 Task: Create a sub task Gather and Analyse Requirements for the task  Create a new online platform for online music streaming in the project ApexTech , assign it to team member softage.4@softage.net and update the status of the sub task to  Off Track , set the priority of the sub task to High
Action: Mouse moved to (261, 441)
Screenshot: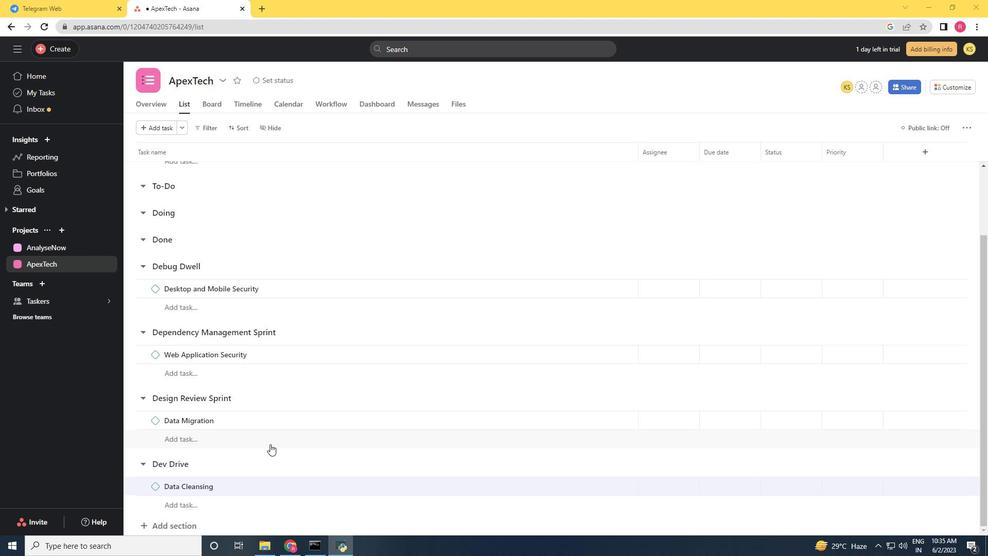 
Action: Mouse scrolled (261, 440) with delta (0, 0)
Screenshot: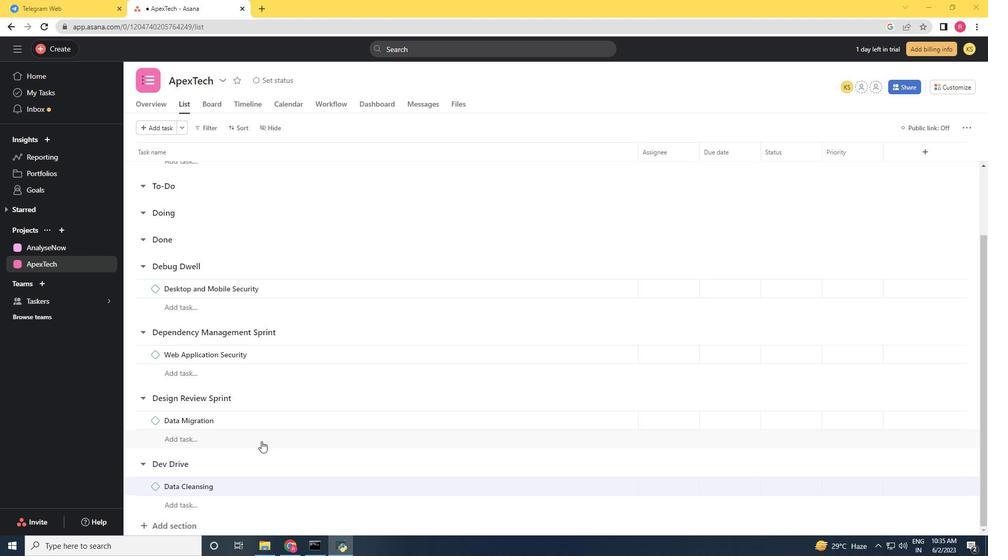 
Action: Mouse scrolled (261, 440) with delta (0, 0)
Screenshot: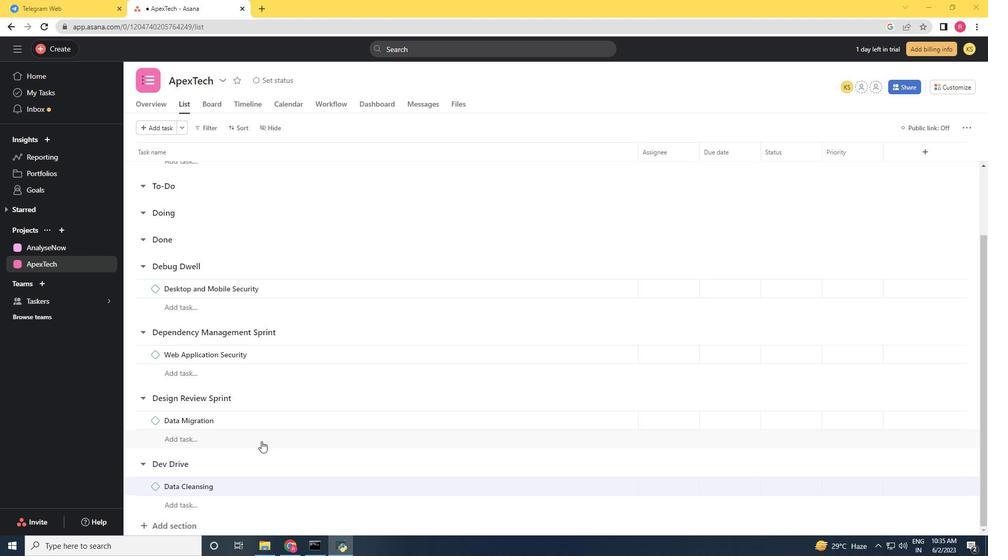 
Action: Mouse moved to (261, 440)
Screenshot: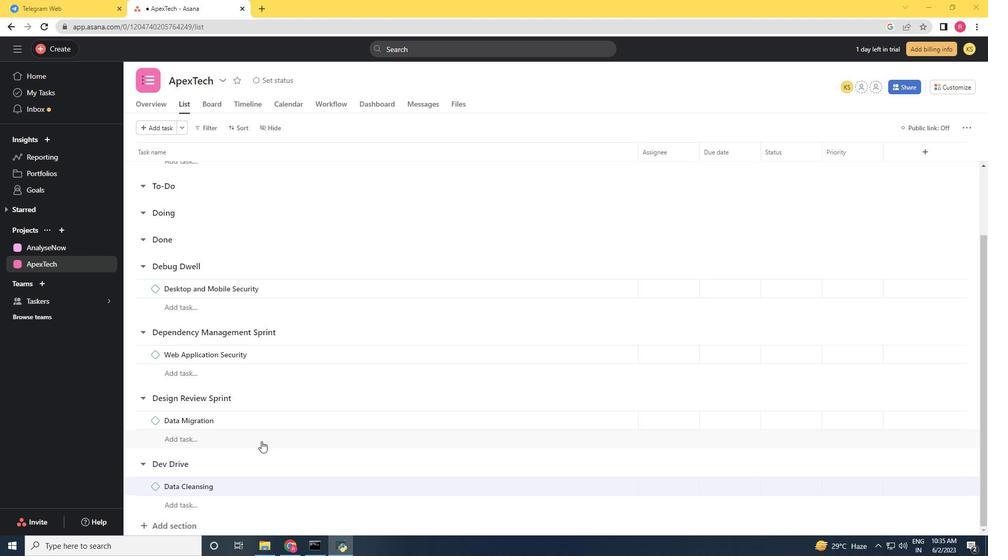 
Action: Mouse scrolled (261, 440) with delta (0, 0)
Screenshot: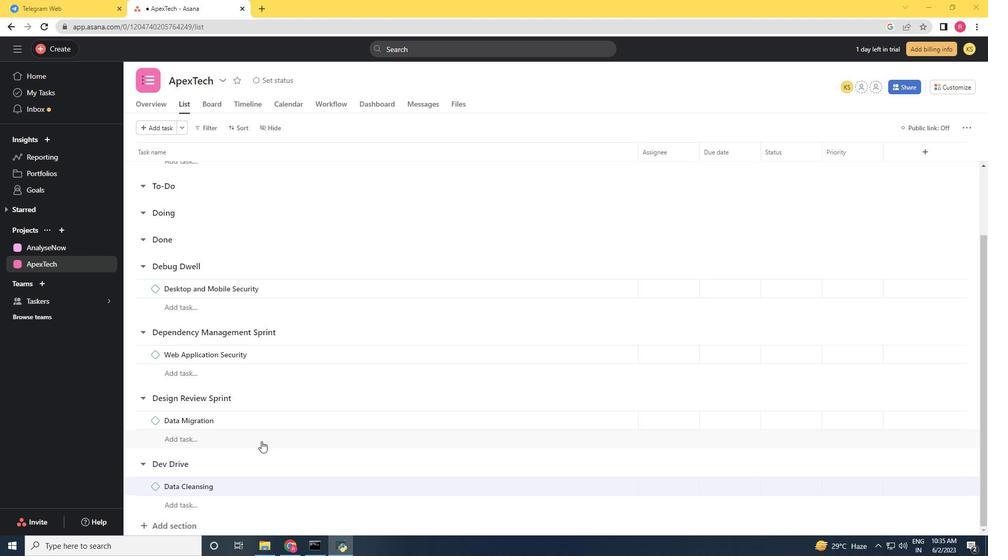 
Action: Mouse moved to (219, 327)
Screenshot: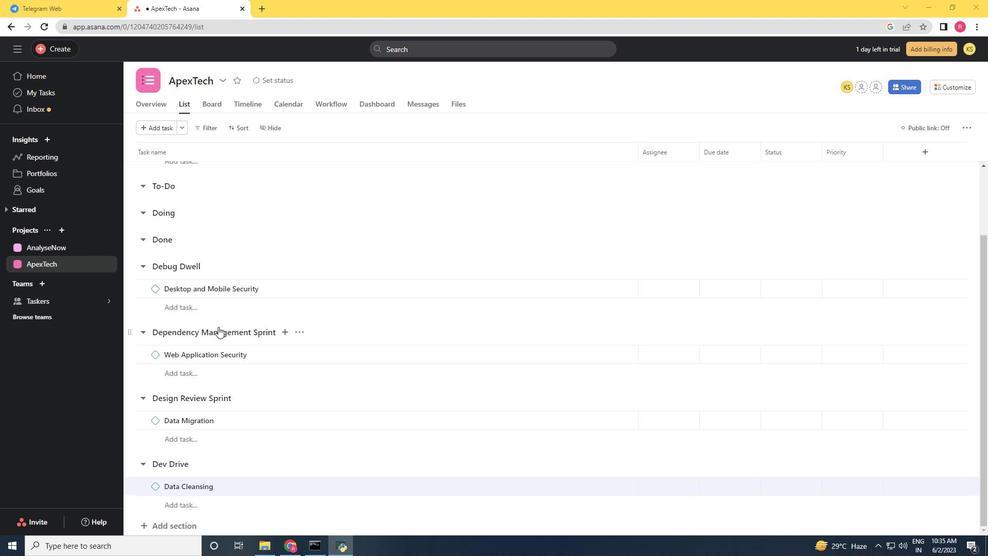 
Action: Mouse scrolled (219, 327) with delta (0, 0)
Screenshot: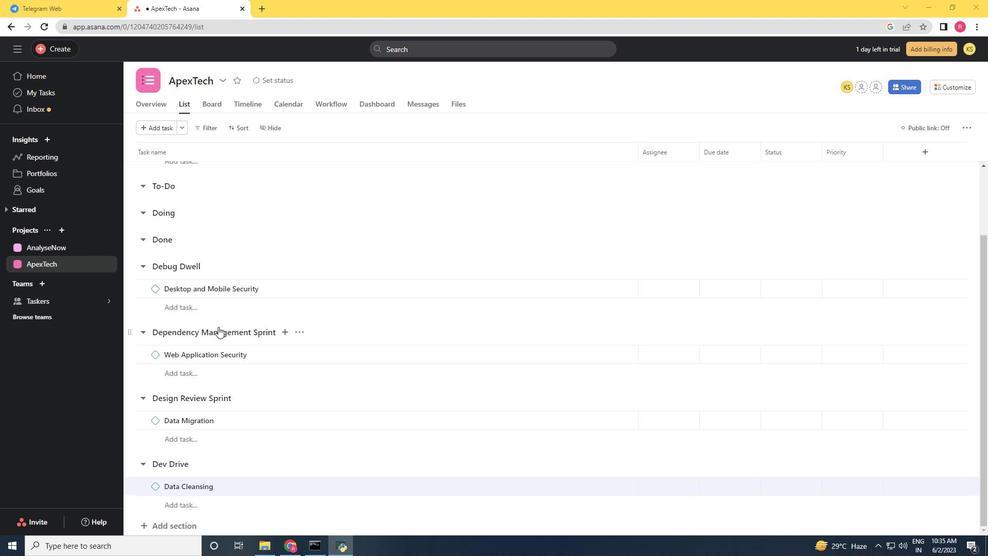 
Action: Mouse scrolled (219, 327) with delta (0, 0)
Screenshot: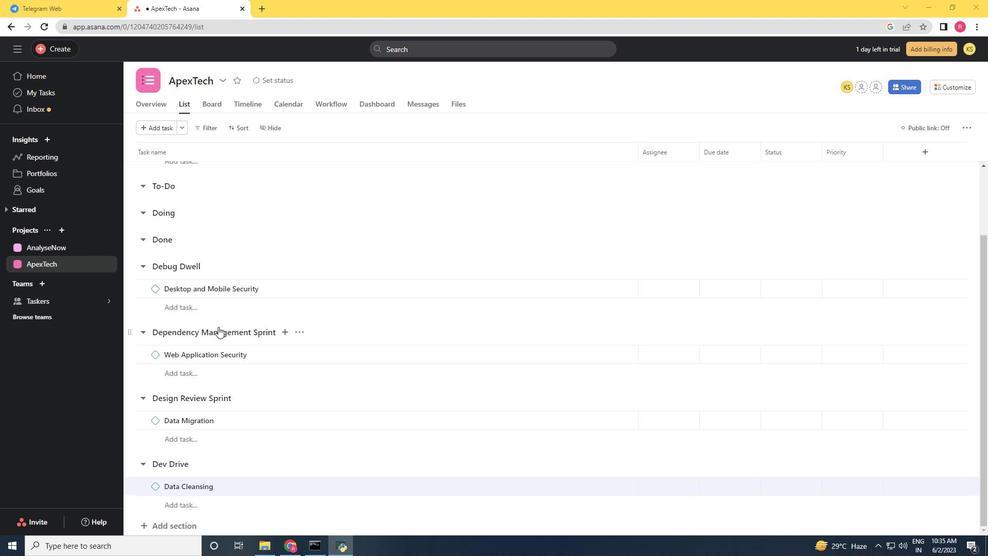 
Action: Mouse scrolled (219, 327) with delta (0, 0)
Screenshot: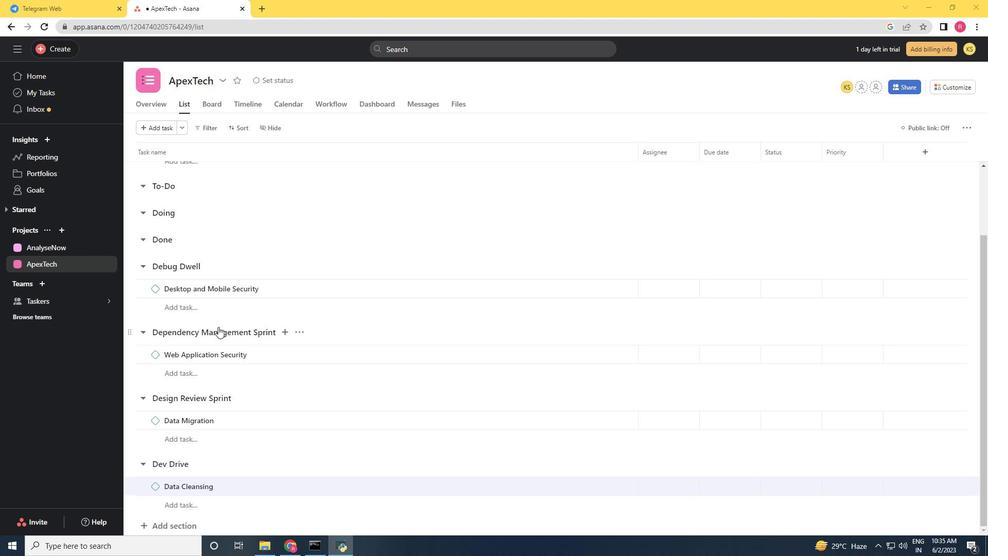 
Action: Mouse scrolled (219, 327) with delta (0, 0)
Screenshot: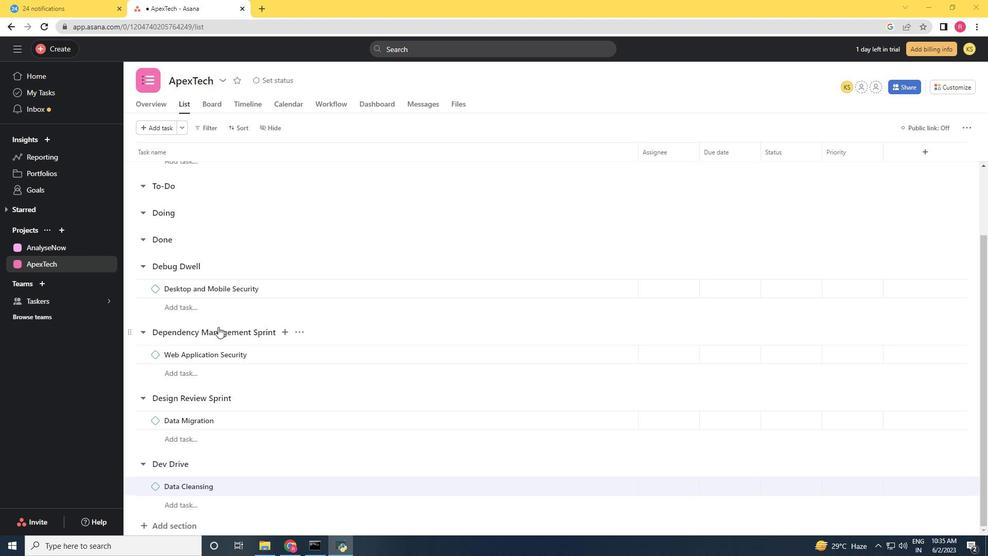 
Action: Mouse scrolled (219, 327) with delta (0, 0)
Screenshot: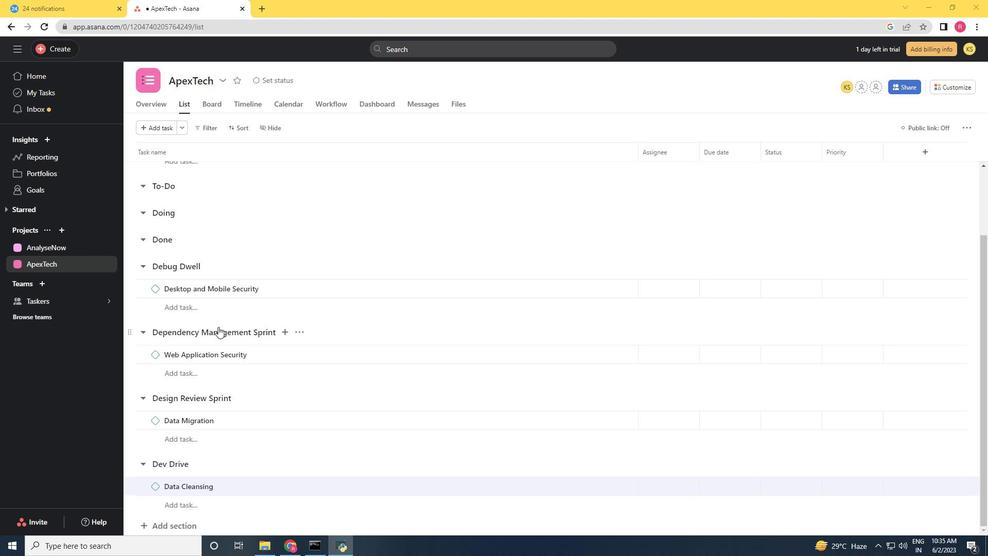 
Action: Mouse moved to (461, 222)
Screenshot: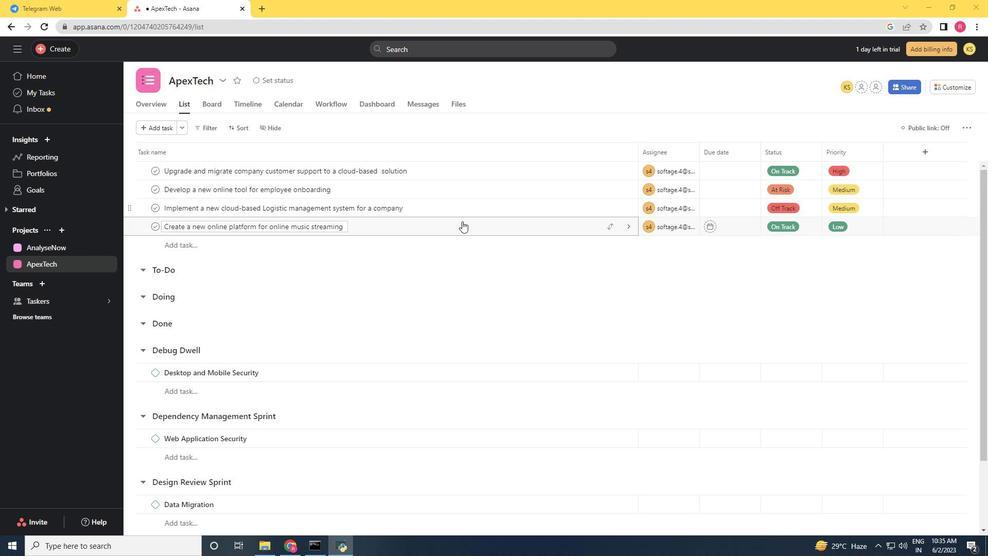 
Action: Mouse pressed left at (461, 222)
Screenshot: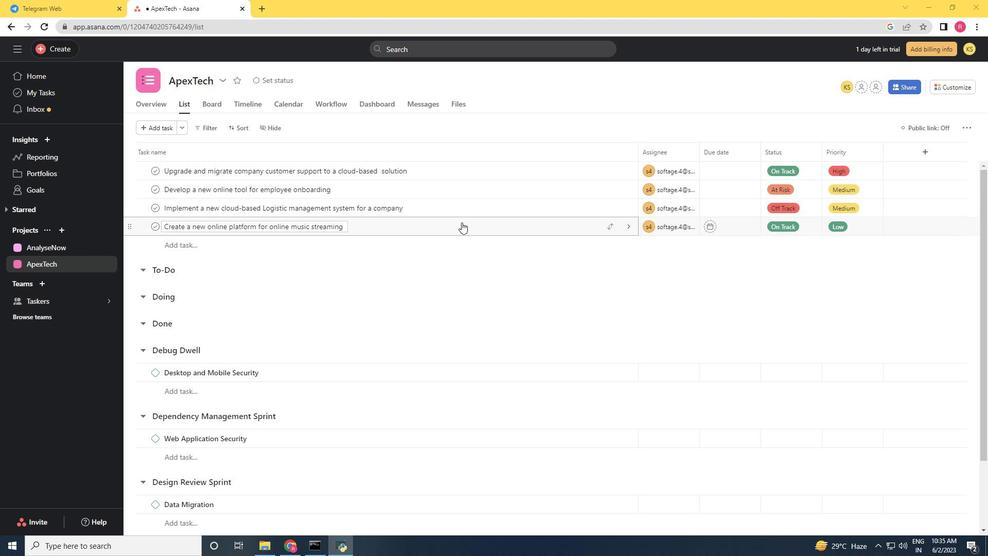 
Action: Mouse moved to (707, 295)
Screenshot: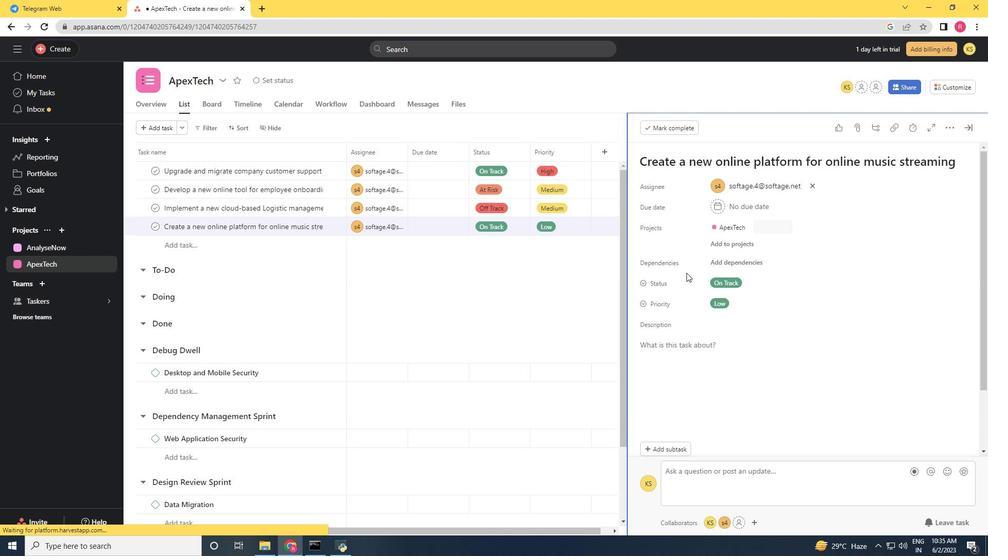 
Action: Mouse scrolled (707, 294) with delta (0, 0)
Screenshot: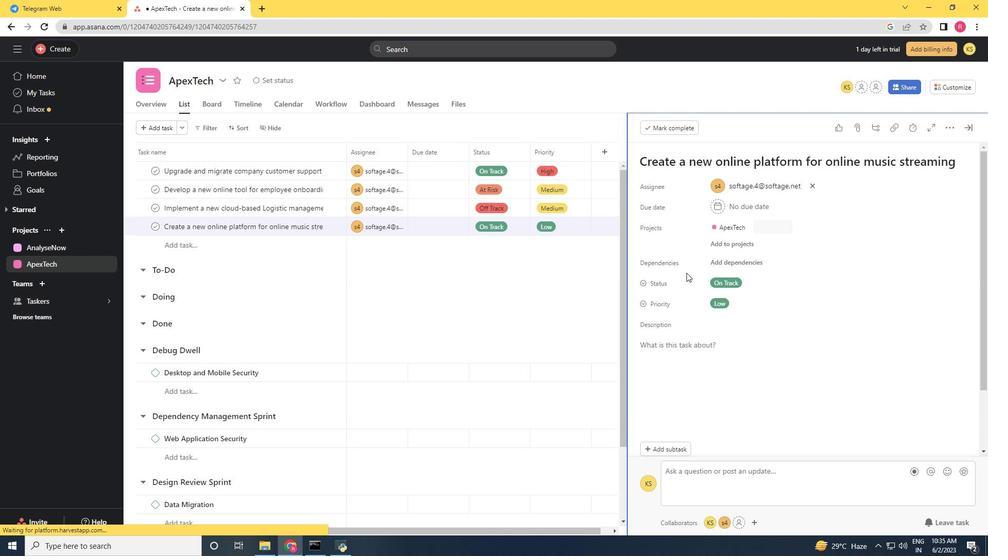 
Action: Mouse moved to (709, 299)
Screenshot: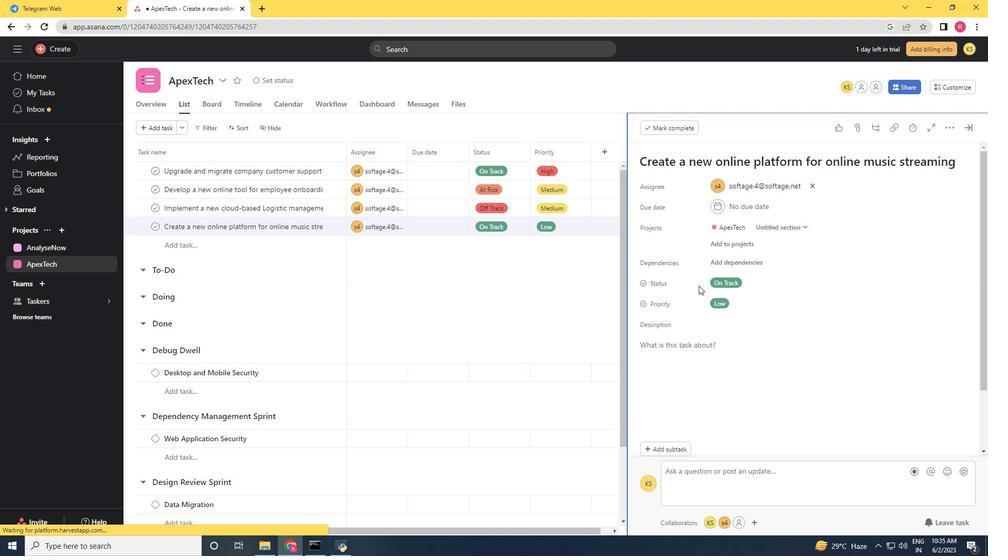 
Action: Mouse scrolled (709, 298) with delta (0, 0)
Screenshot: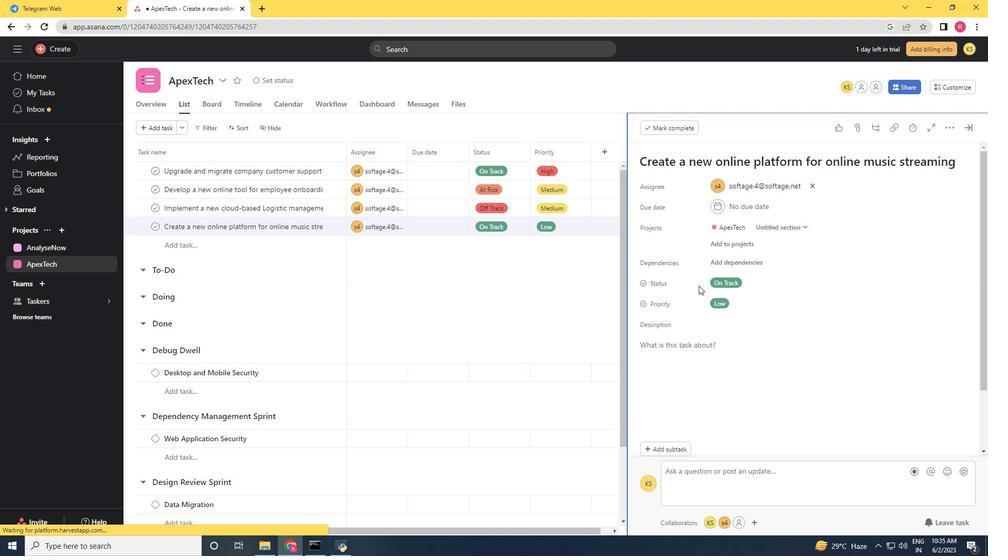 
Action: Mouse moved to (711, 311)
Screenshot: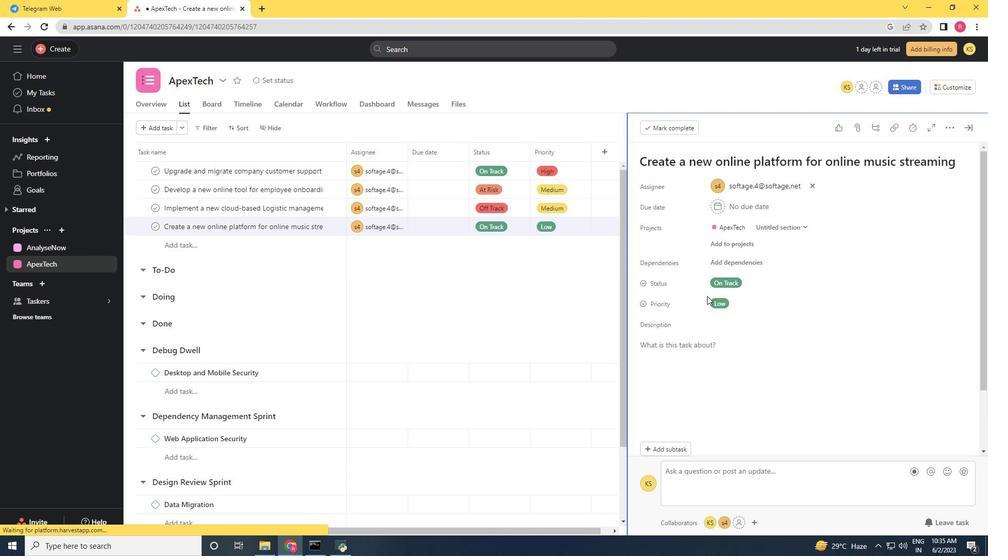 
Action: Mouse scrolled (711, 311) with delta (0, 0)
Screenshot: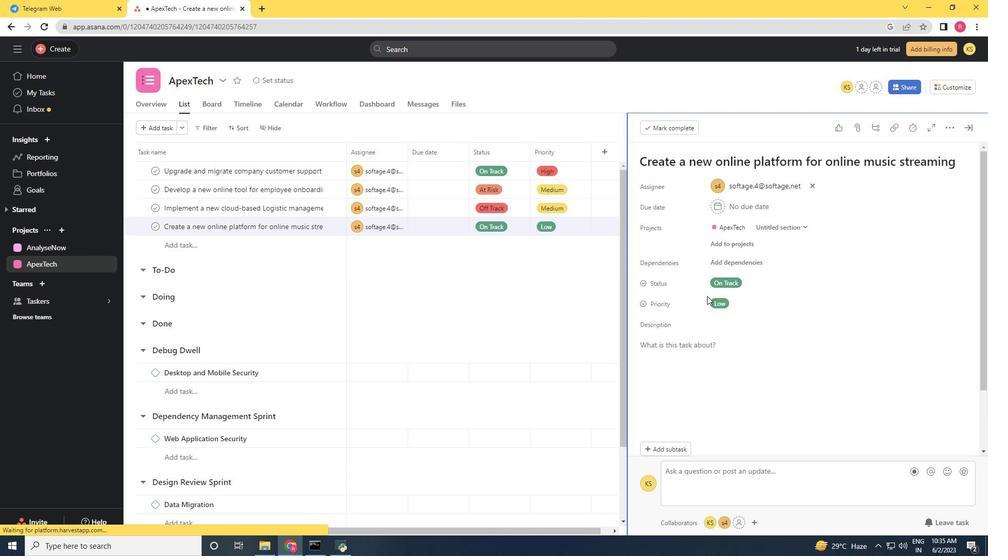 
Action: Mouse moved to (675, 376)
Screenshot: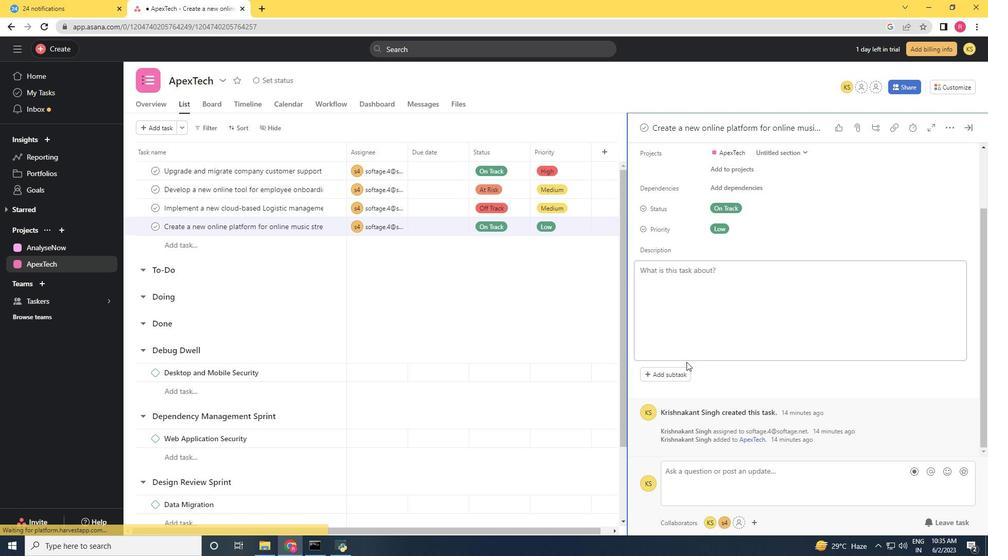
Action: Mouse pressed left at (675, 376)
Screenshot: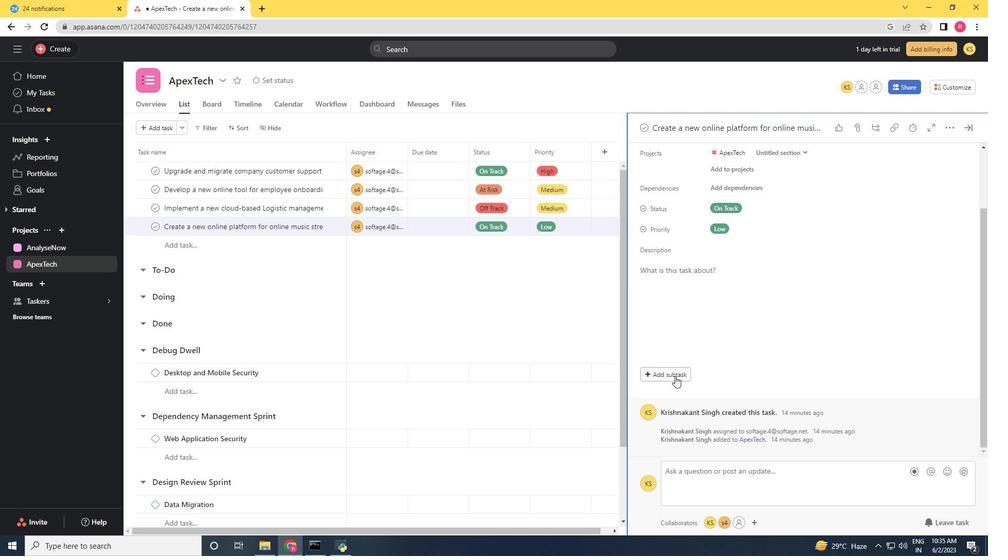 
Action: Mouse moved to (662, 376)
Screenshot: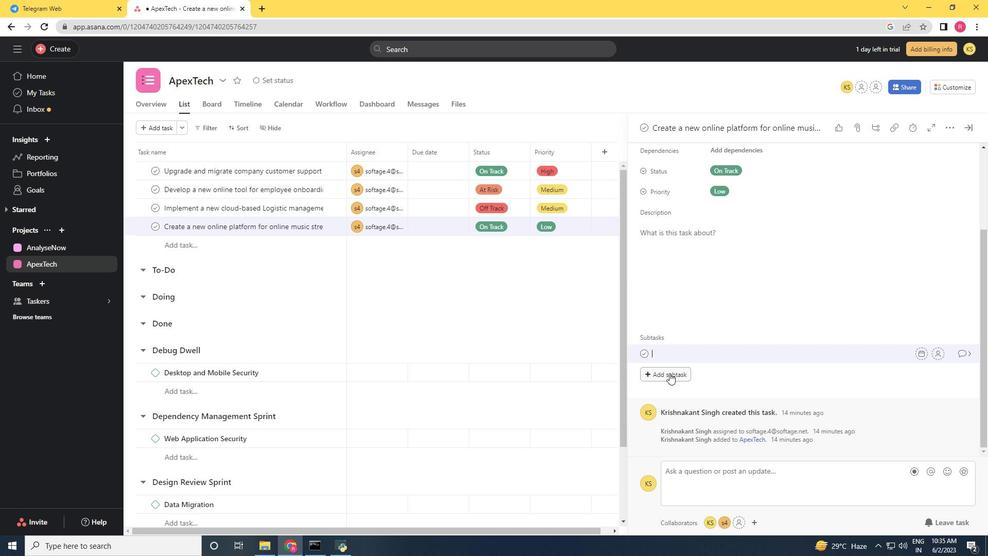 
Action: Key pressed <Key.shift><Key.shift><Key.shift><Key.shift><Key.shift><Key.shift><Key.shift><Key.shift><Key.shift><Key.shift><Key.shift>Gather<Key.space>and<Key.space><Key.shift><Key.shift><Key.shift><Key.shift><Key.shift><Key.shift><Key.shift><Key.shift>Analyse<Key.space><Key.shift>Requirements<Key.space>
Screenshot: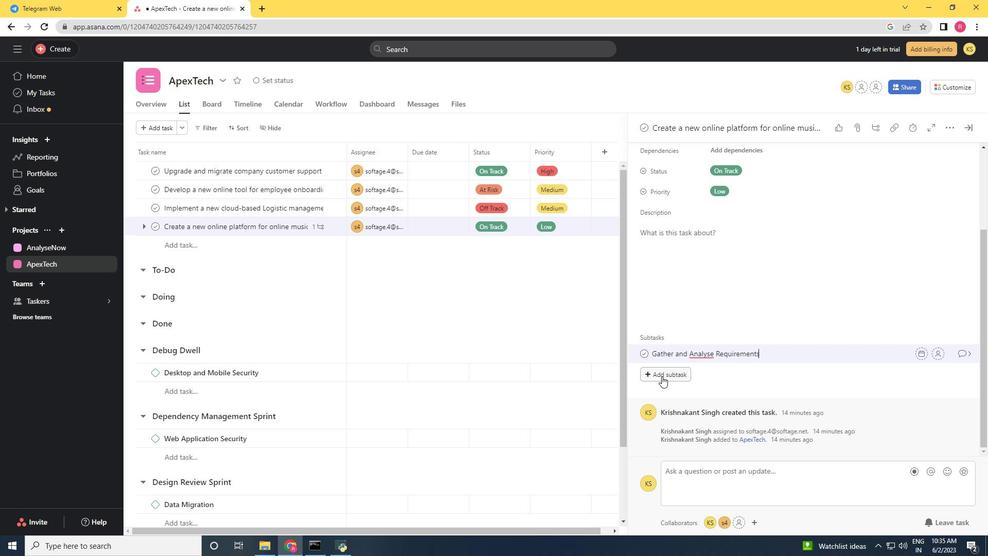 
Action: Mouse moved to (938, 355)
Screenshot: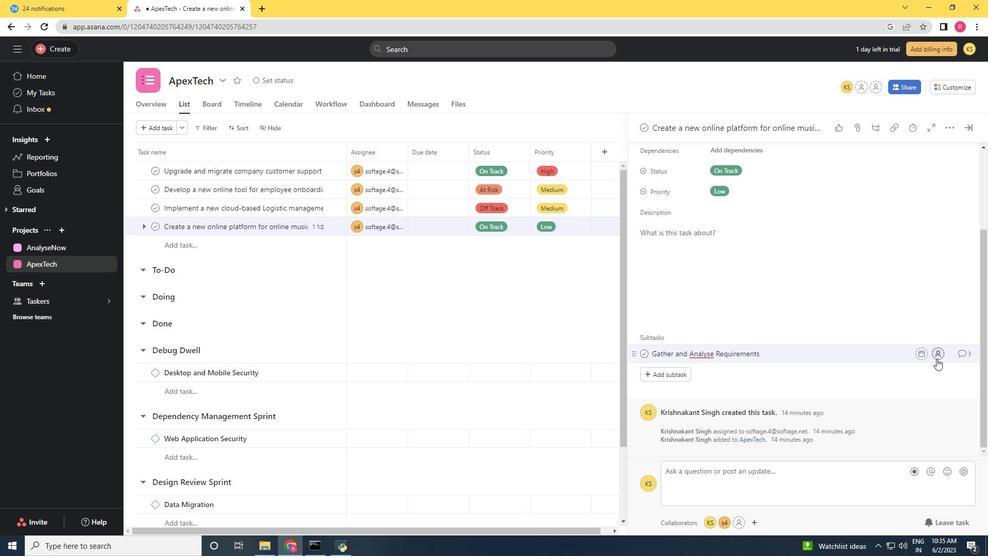 
Action: Mouse pressed left at (938, 355)
Screenshot: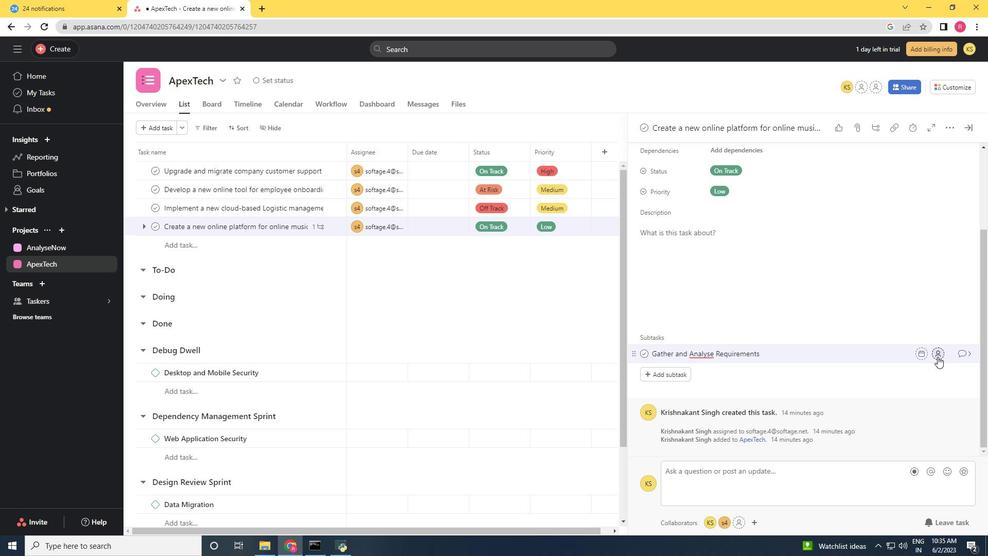 
Action: Mouse moved to (854, 365)
Screenshot: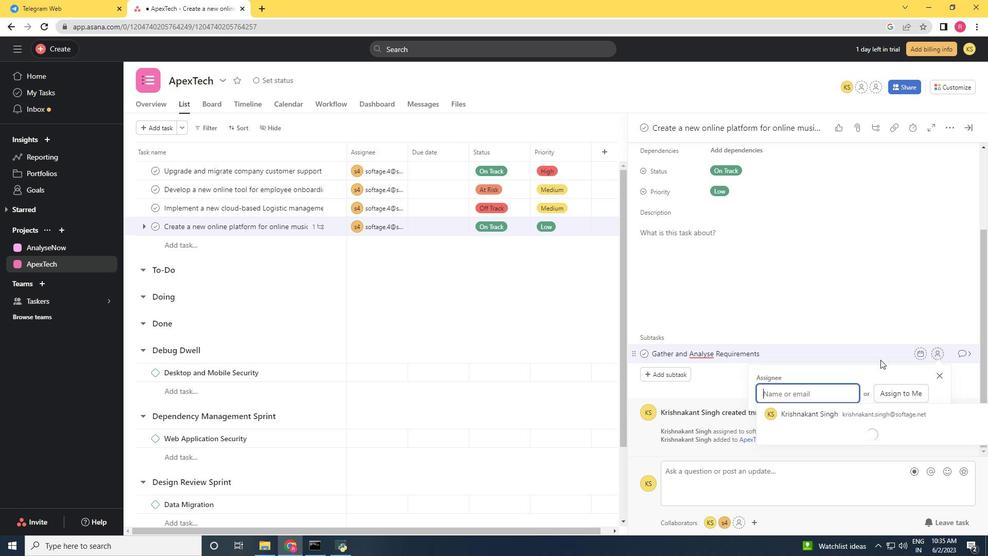 
Action: Key pressed softage.4<Key.shift><Key.shift><Key.shift><Key.shift><Key.shift><Key.shift><Key.shift><Key.shift>@softage.net
Screenshot: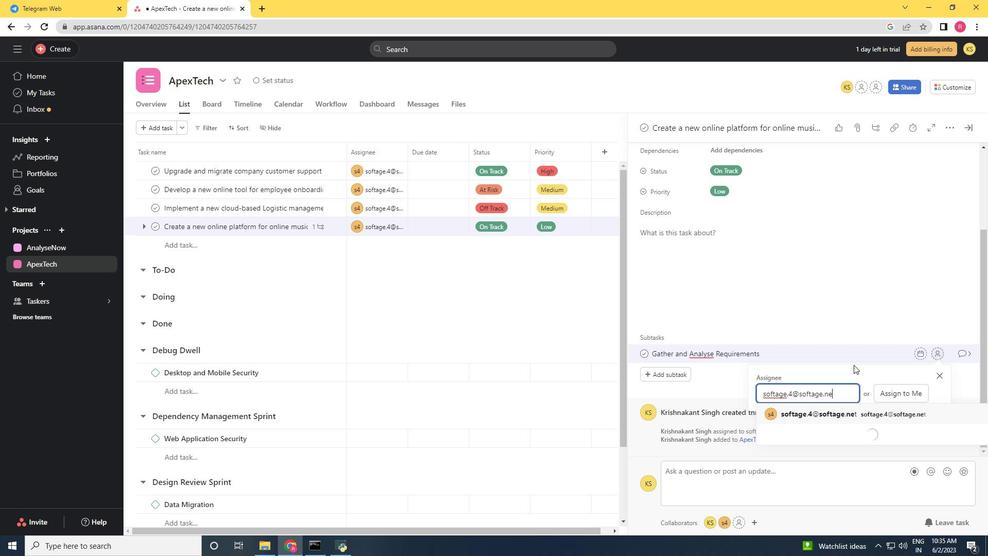 
Action: Mouse moved to (836, 414)
Screenshot: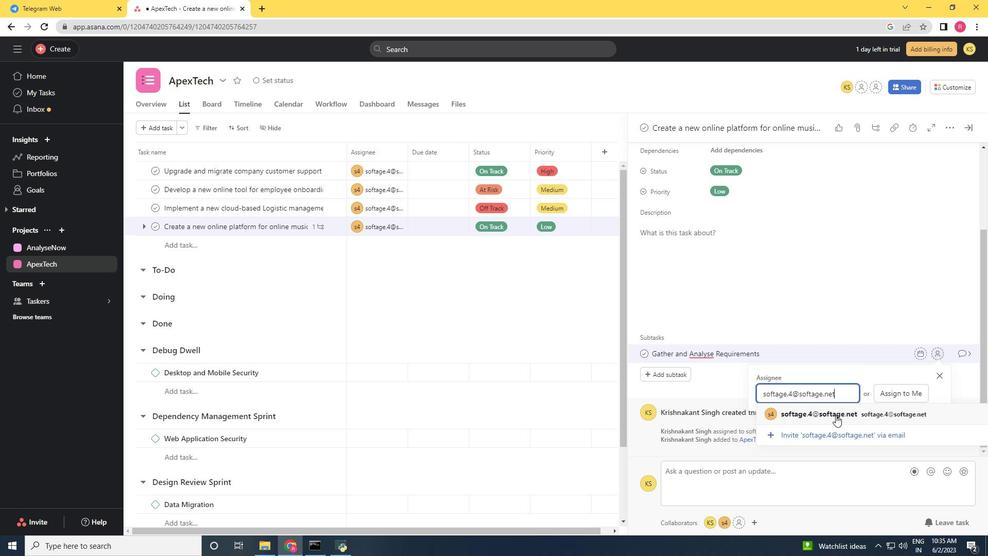 
Action: Mouse pressed left at (836, 414)
Screenshot: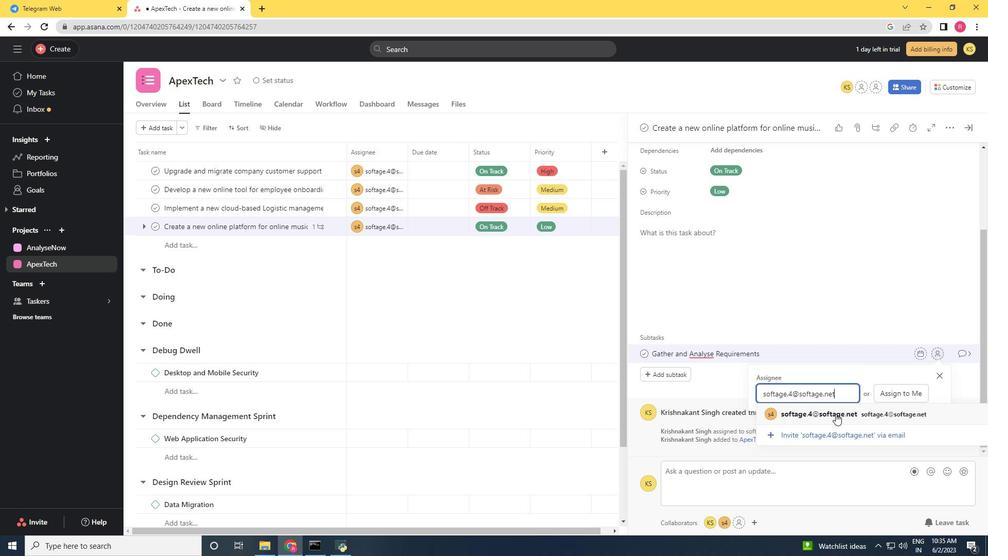 
Action: Mouse moved to (961, 350)
Screenshot: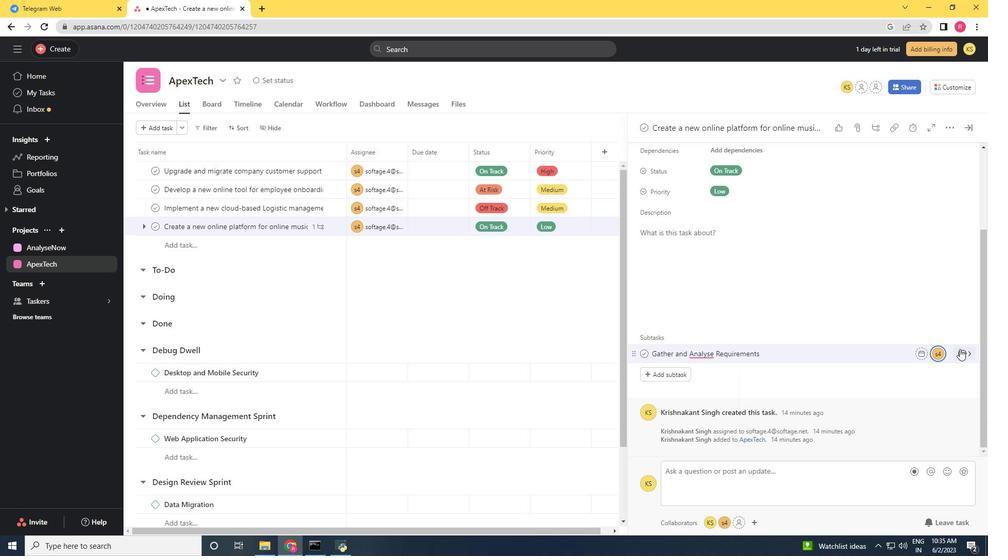 
Action: Mouse pressed left at (961, 350)
Screenshot: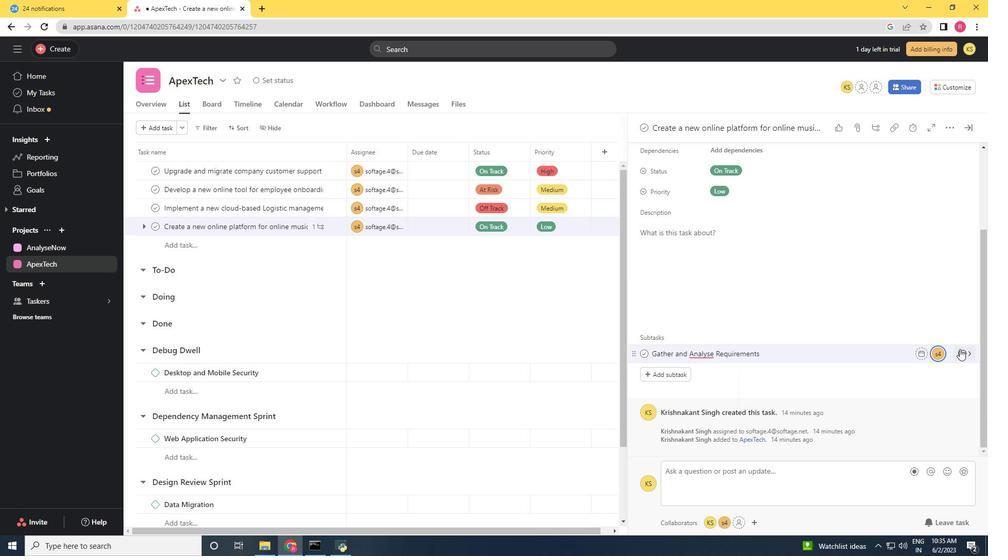 
Action: Mouse moved to (684, 276)
Screenshot: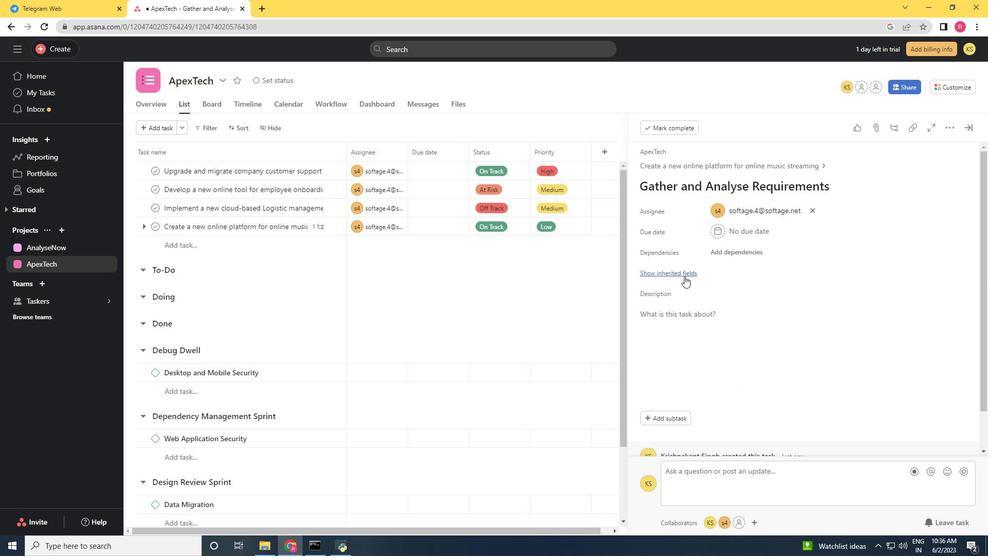 
Action: Mouse pressed left at (684, 276)
Screenshot: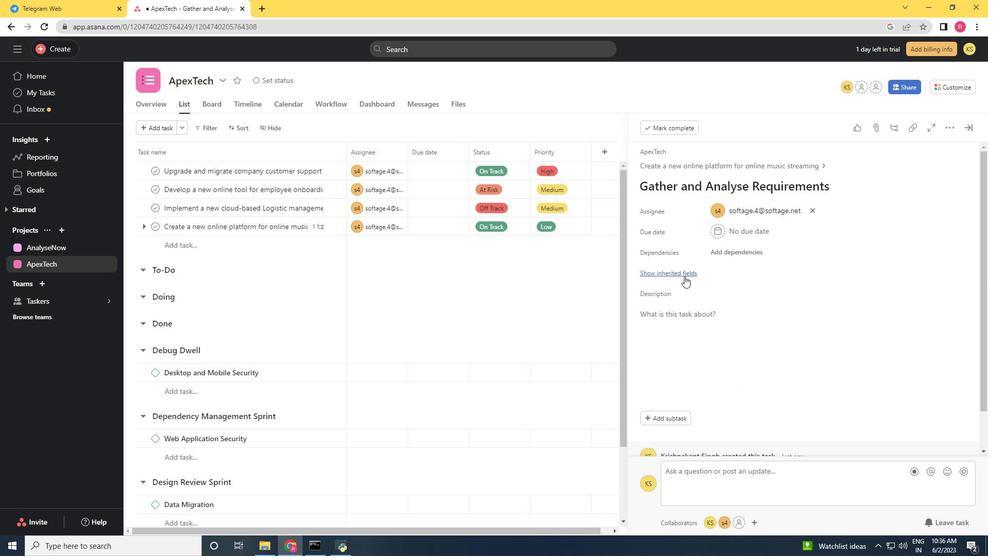 
Action: Mouse moved to (725, 293)
Screenshot: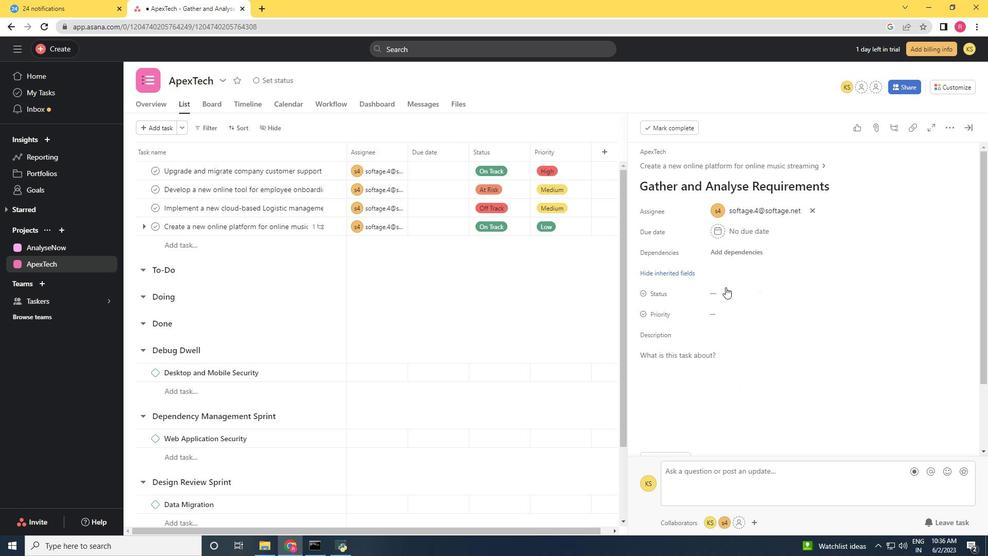 
Action: Mouse pressed left at (725, 293)
Screenshot: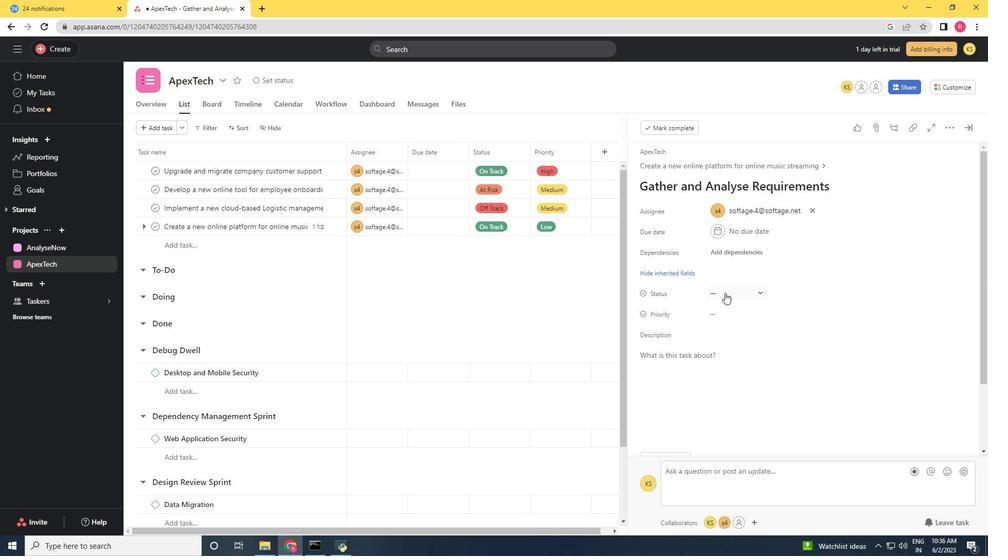 
Action: Mouse moved to (749, 343)
Screenshot: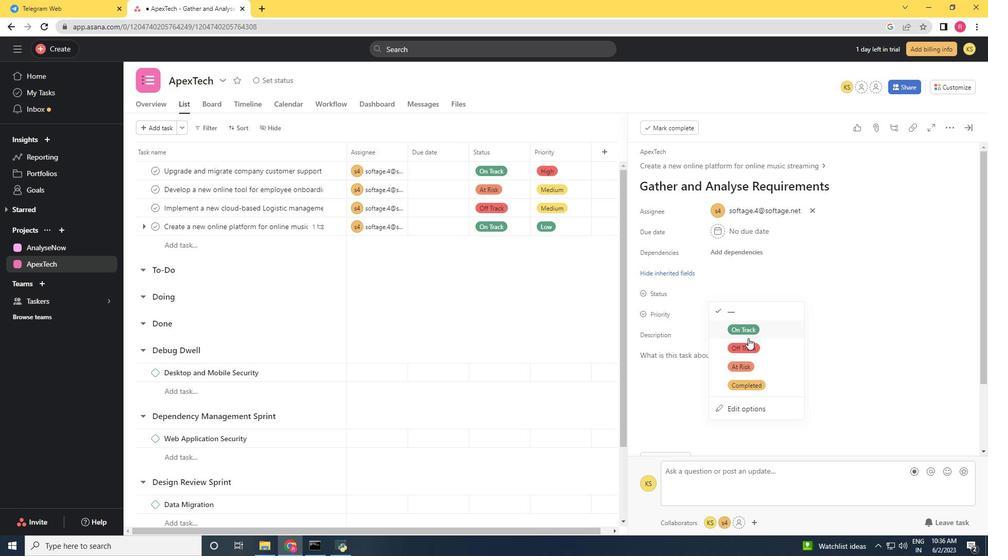 
Action: Mouse pressed left at (749, 343)
Screenshot: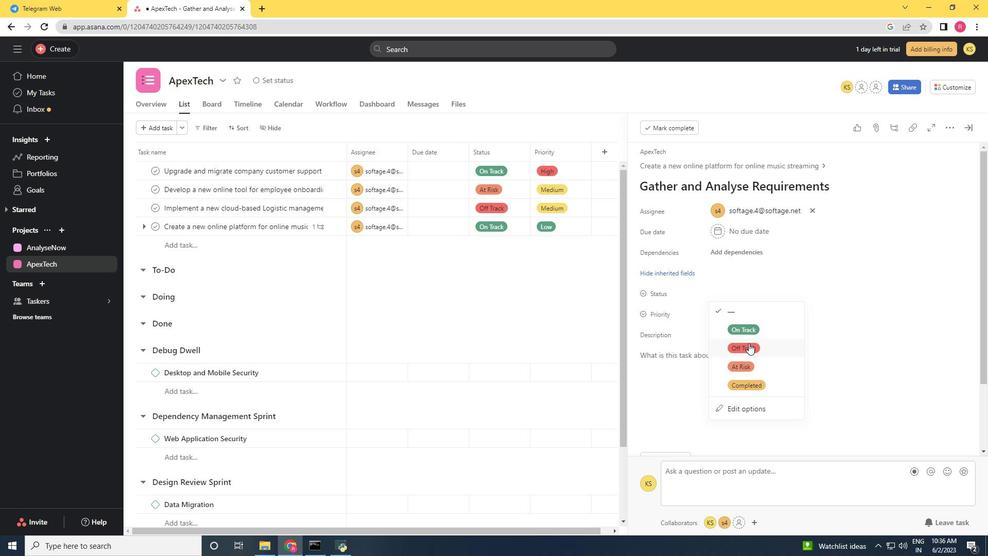 
Action: Mouse moved to (719, 310)
Screenshot: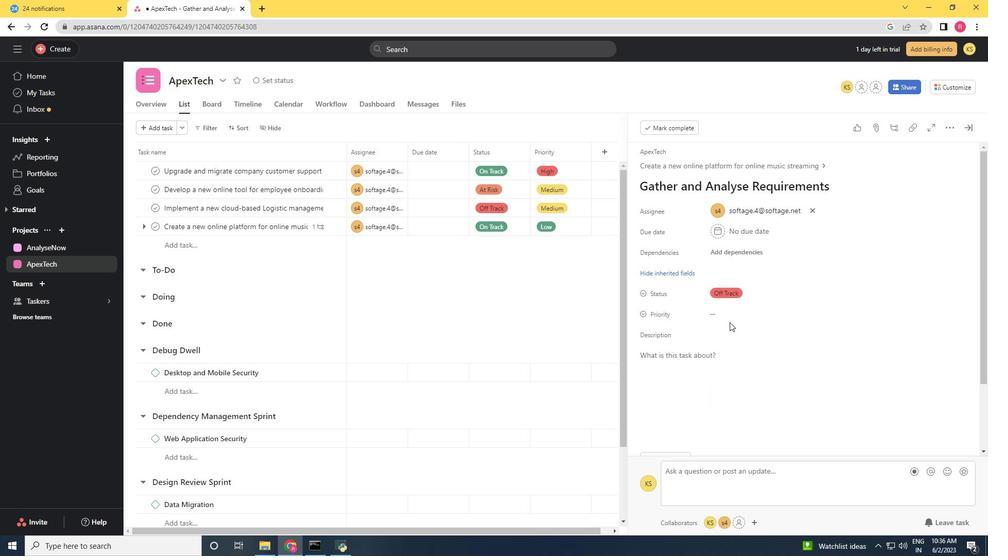 
Action: Mouse pressed left at (719, 310)
Screenshot: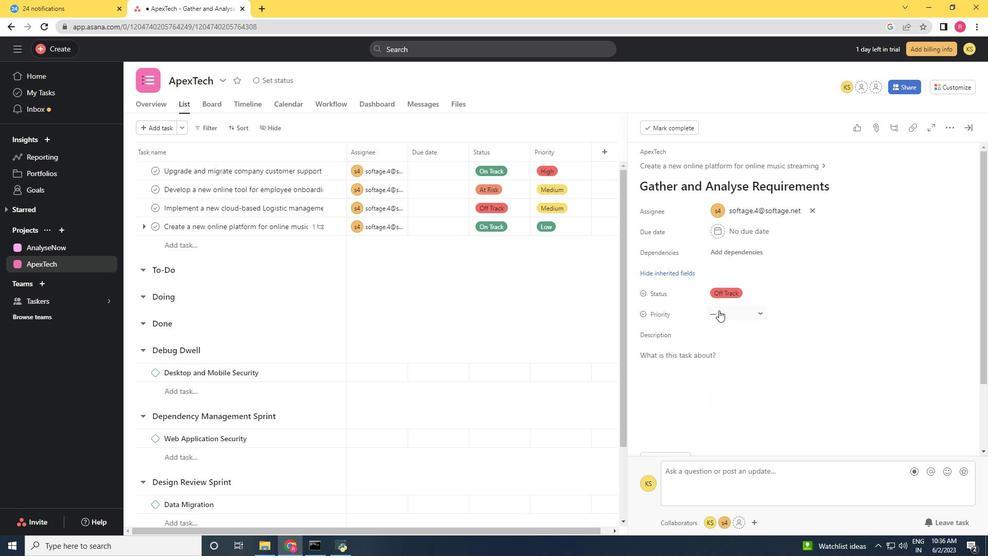 
Action: Mouse moved to (737, 345)
Screenshot: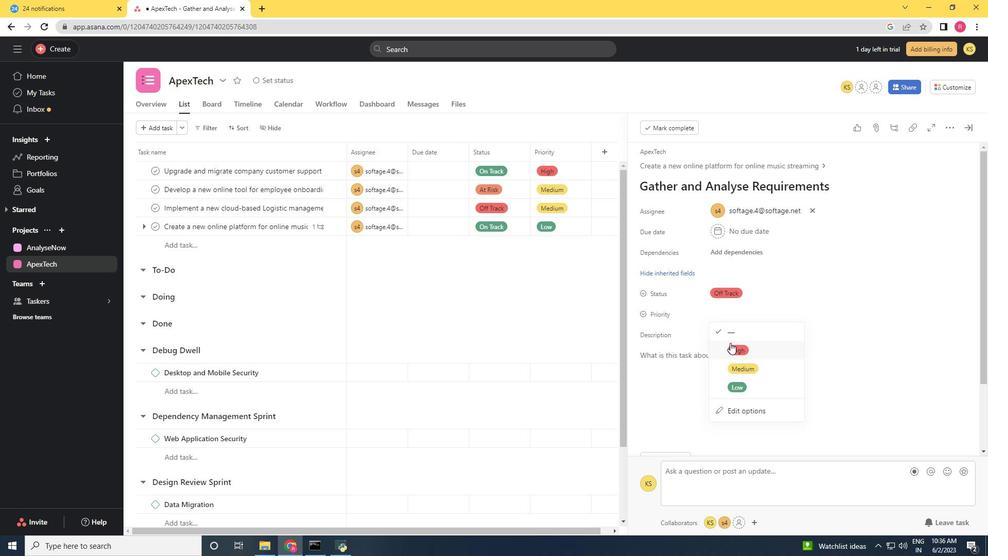 
Action: Mouse pressed left at (737, 345)
Screenshot: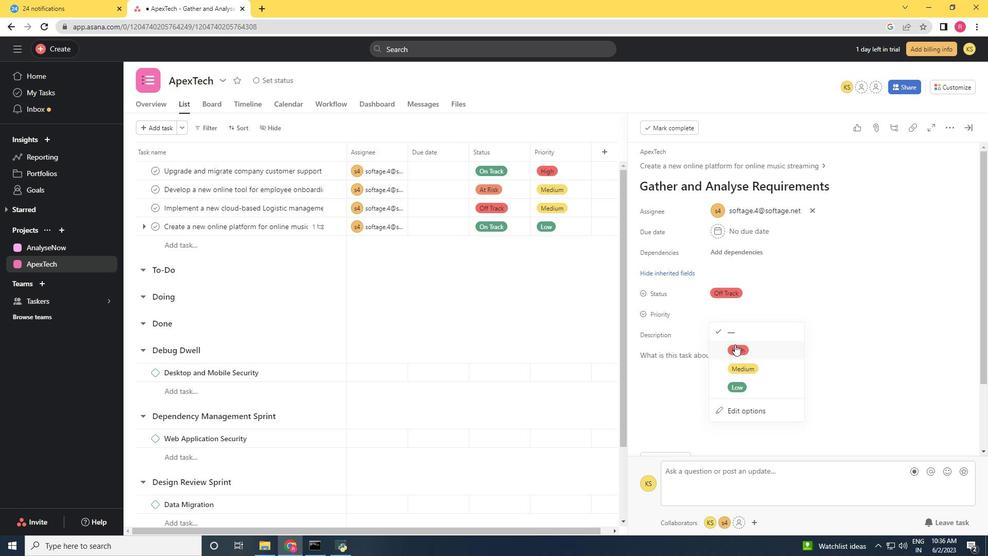 
Action: Mouse moved to (737, 345)
Screenshot: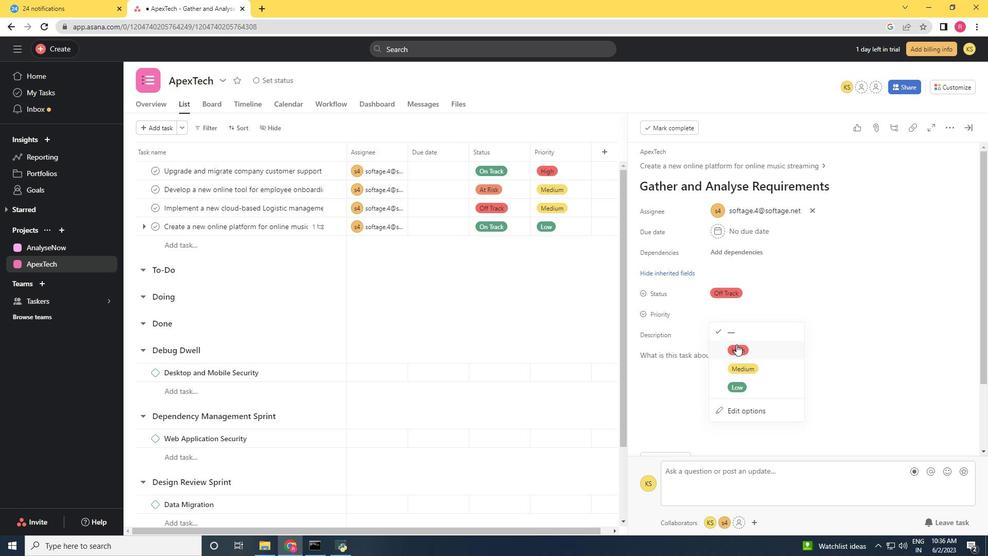 
